 Task: Create a rule from the Agile list, Priority changed -> Complete task in the project BrightWorks if Priority Cleared then Complete Task
Action: Mouse moved to (1358, 216)
Screenshot: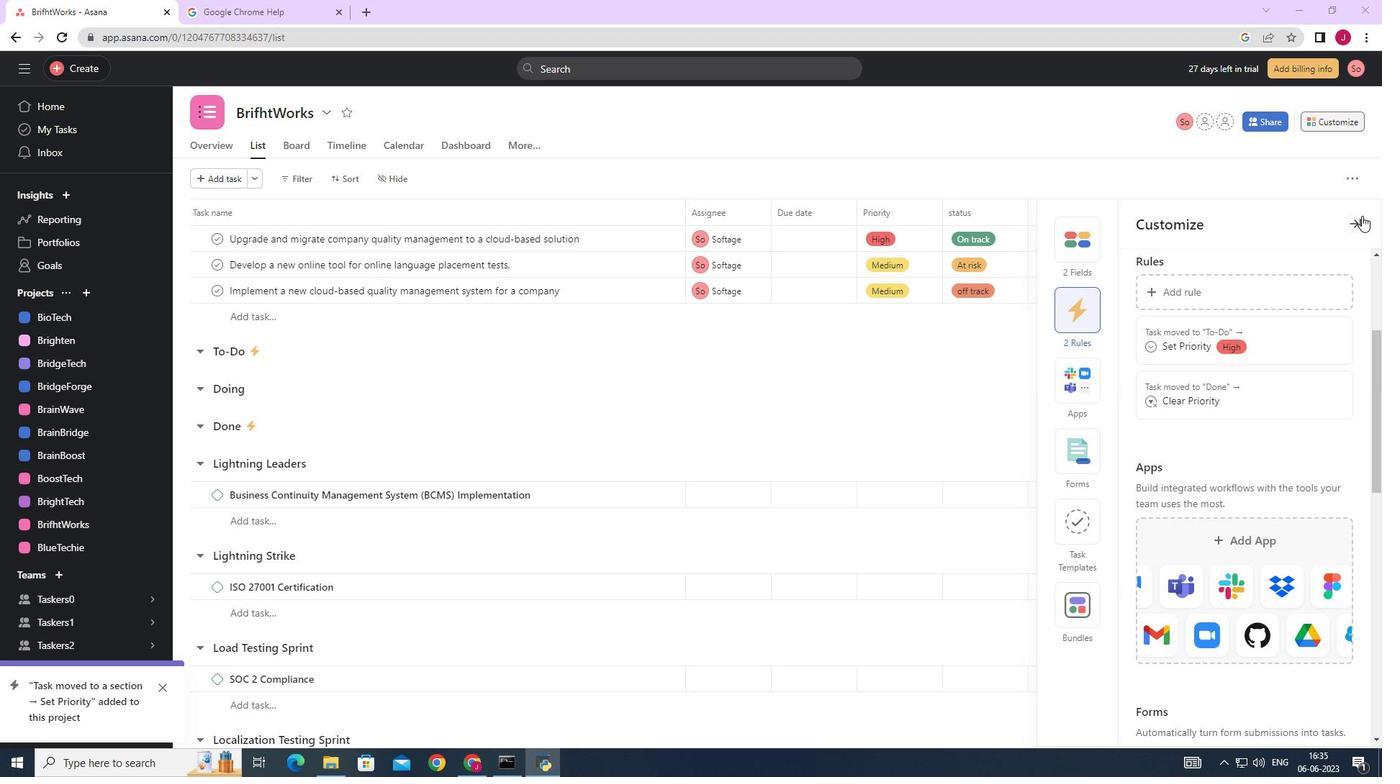 
Action: Mouse pressed left at (1358, 216)
Screenshot: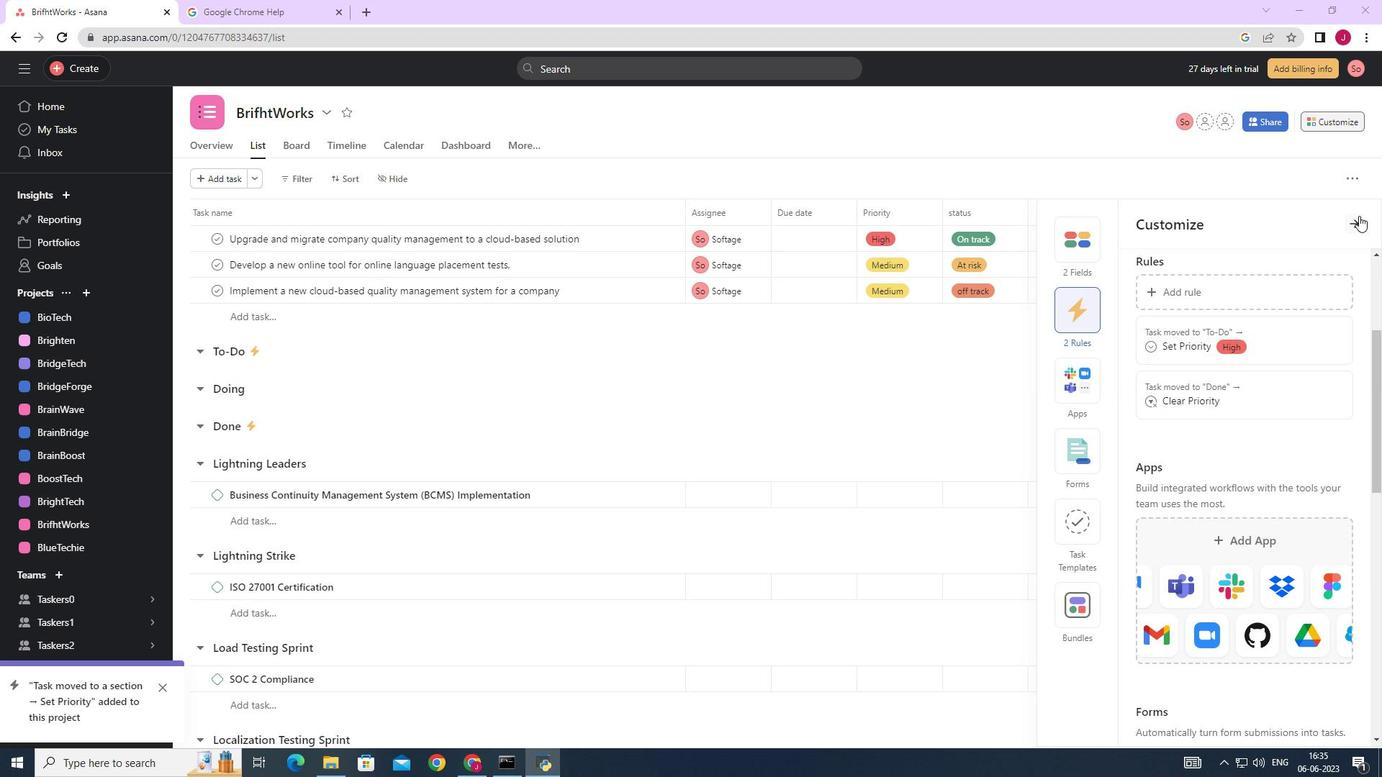 
Action: Mouse moved to (350, 356)
Screenshot: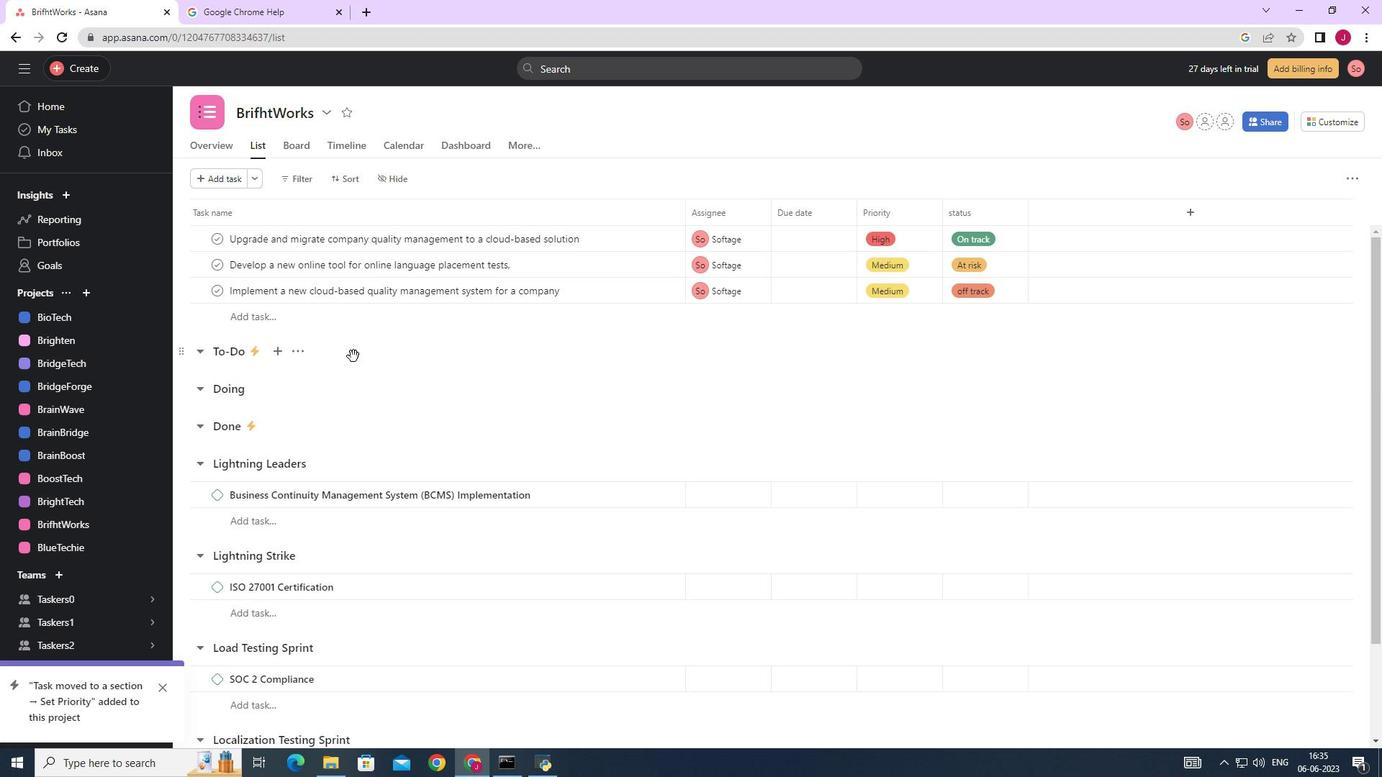 
Action: Mouse scrolled (350, 355) with delta (0, 0)
Screenshot: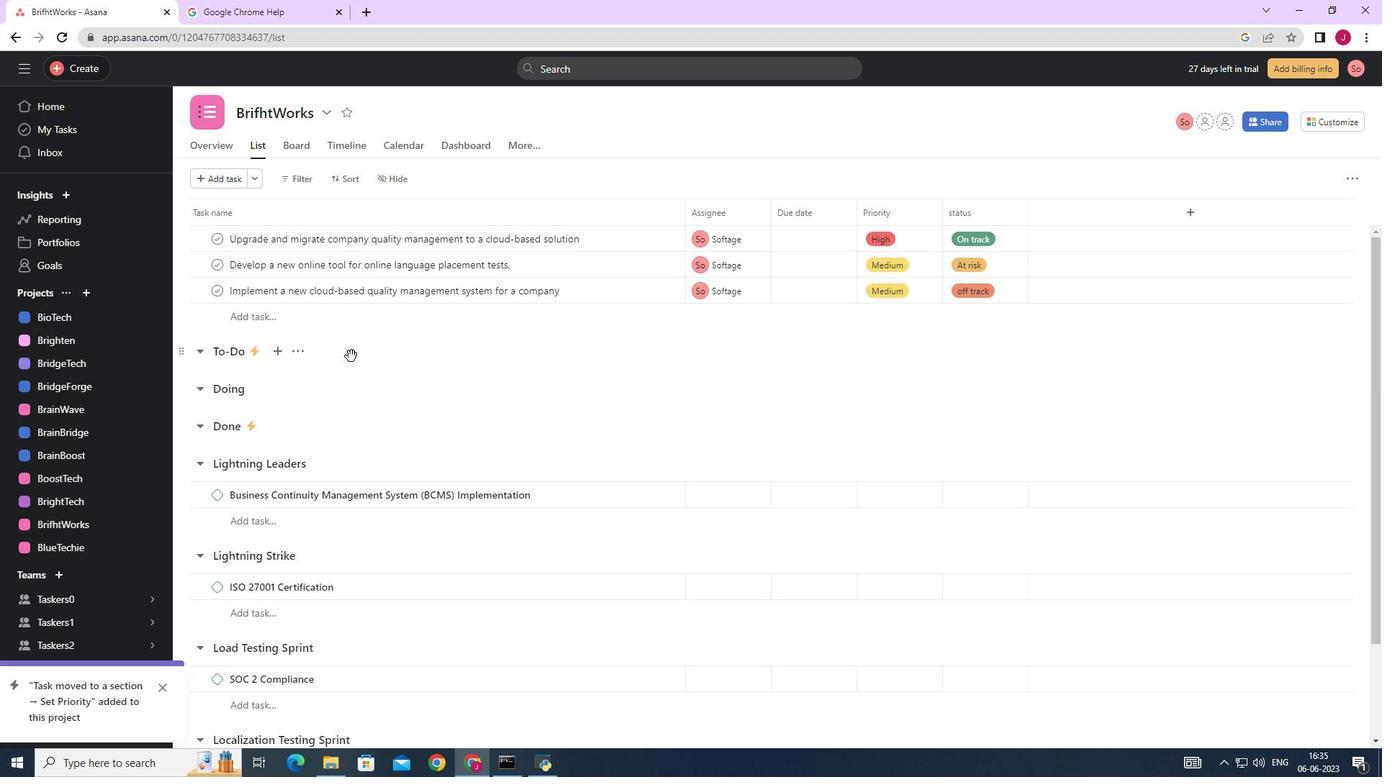 
Action: Mouse scrolled (350, 355) with delta (0, 0)
Screenshot: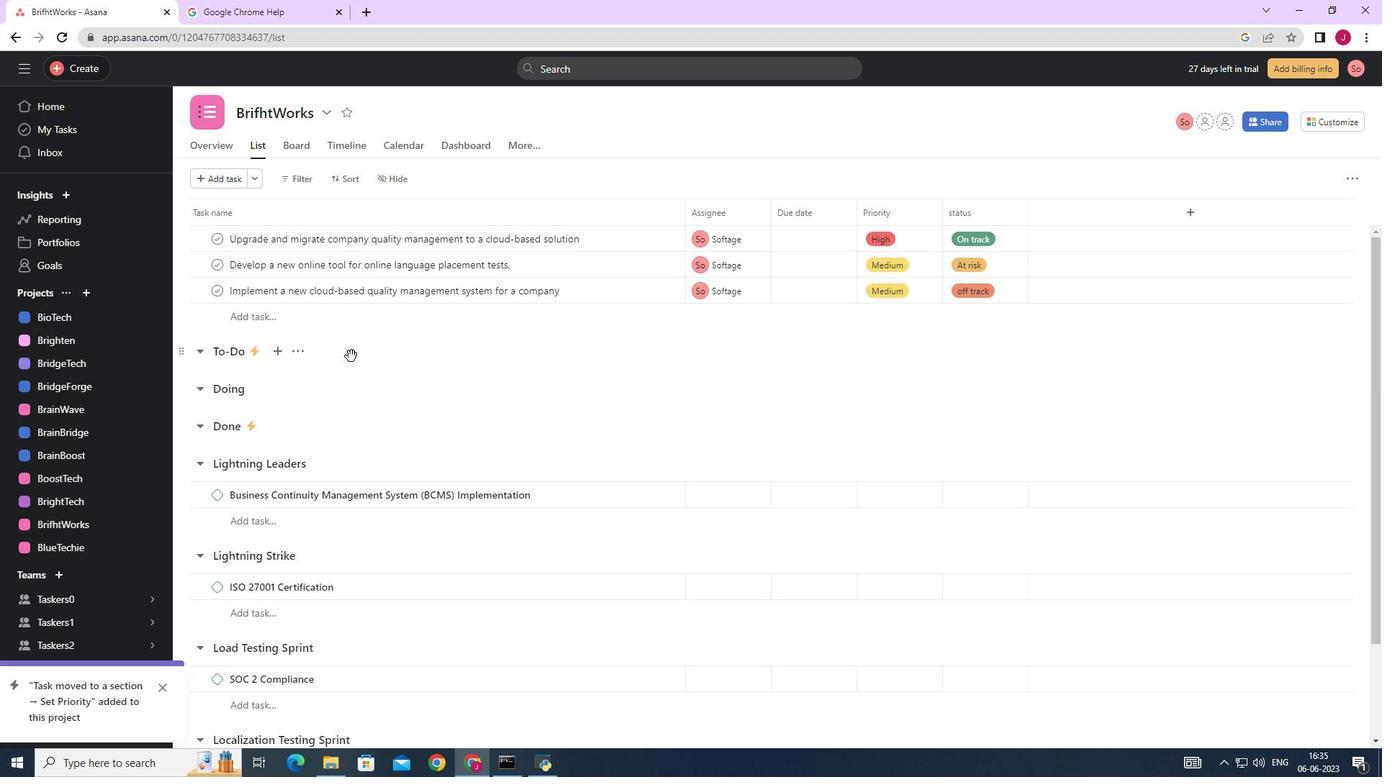 
Action: Mouse moved to (350, 356)
Screenshot: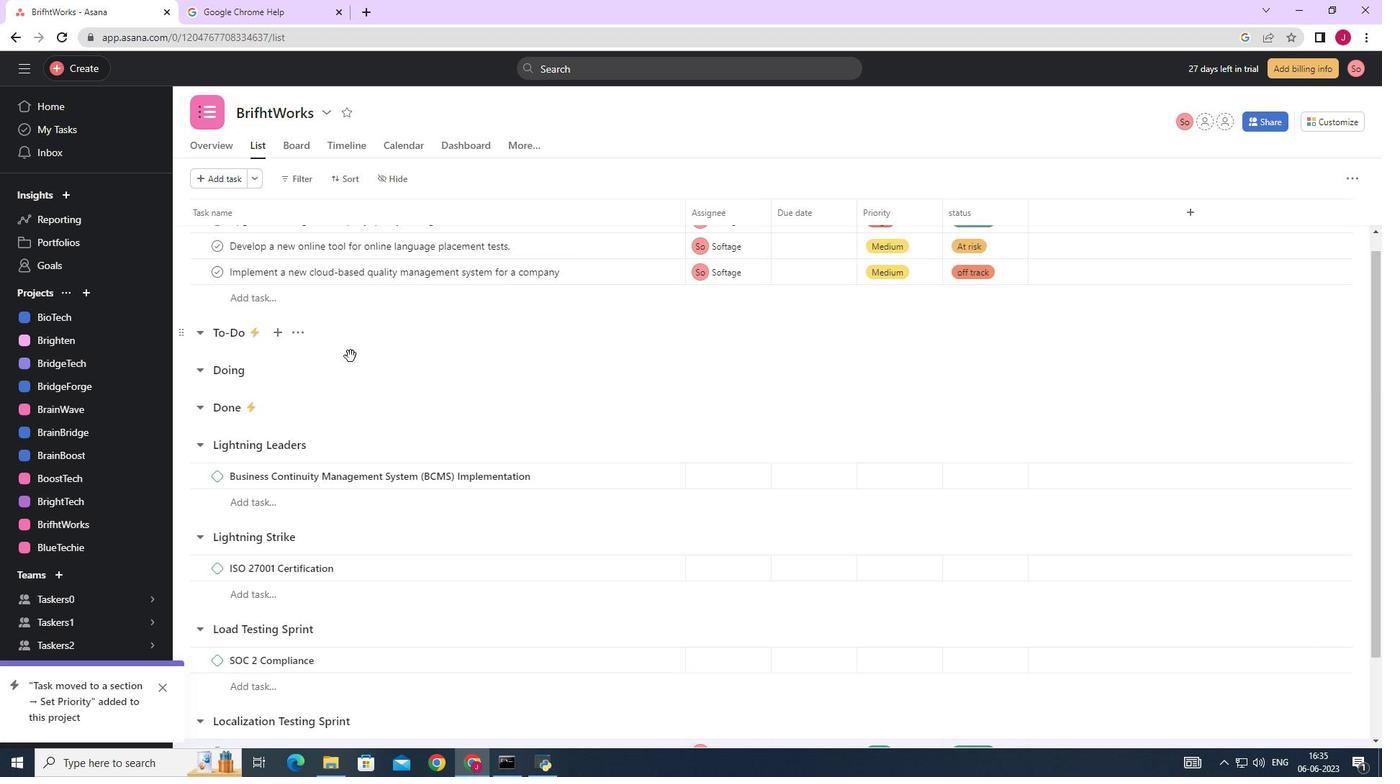 
Action: Mouse scrolled (350, 357) with delta (0, 0)
Screenshot: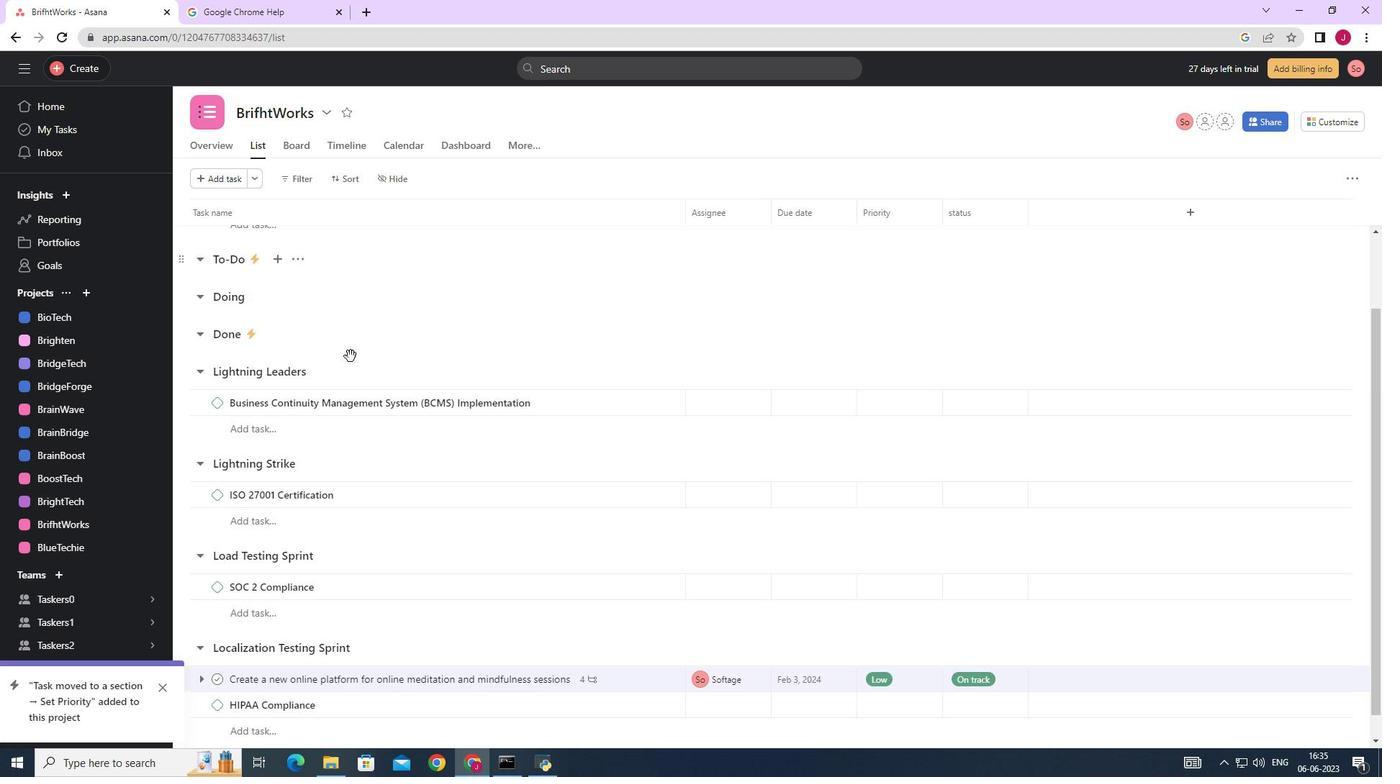 
Action: Mouse scrolled (350, 357) with delta (0, 0)
Screenshot: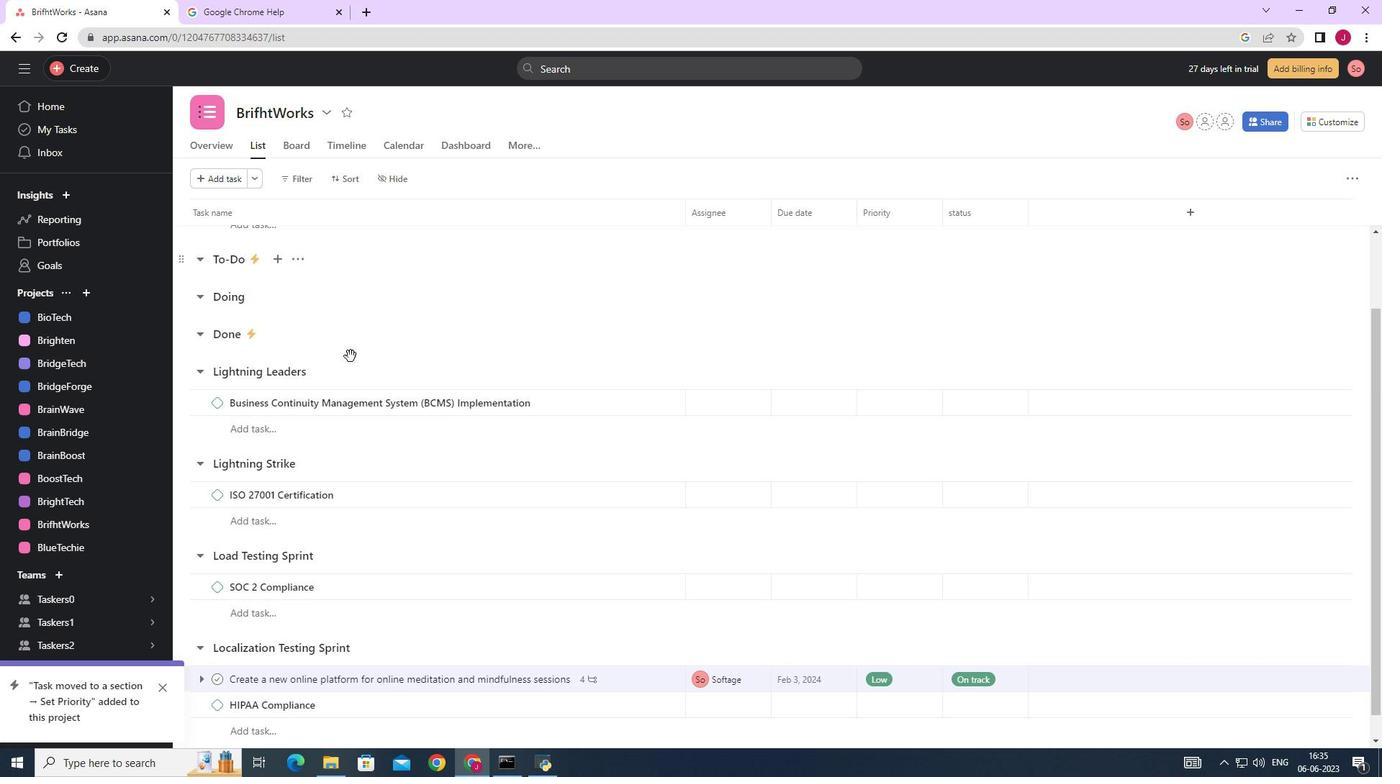 
Action: Mouse moved to (349, 356)
Screenshot: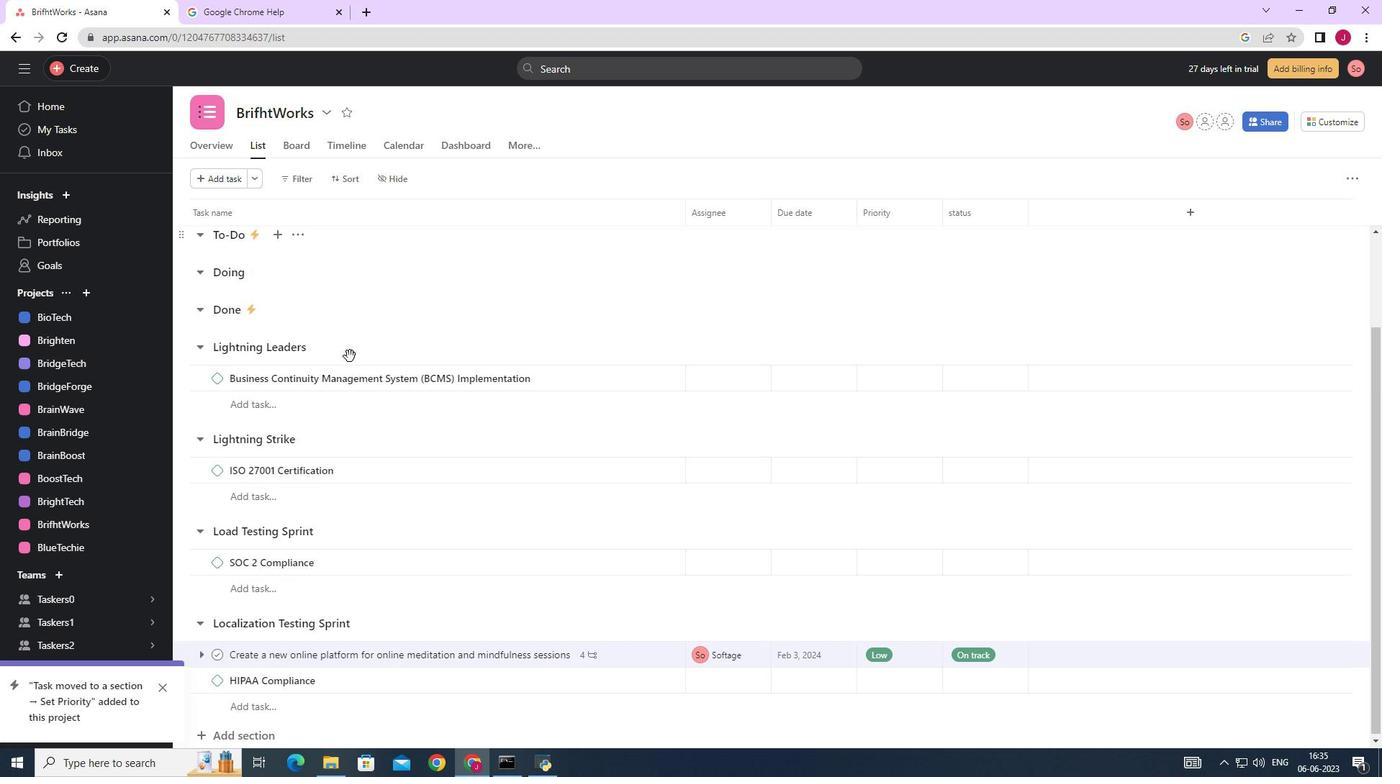 
Action: Mouse scrolled (349, 357) with delta (0, 0)
Screenshot: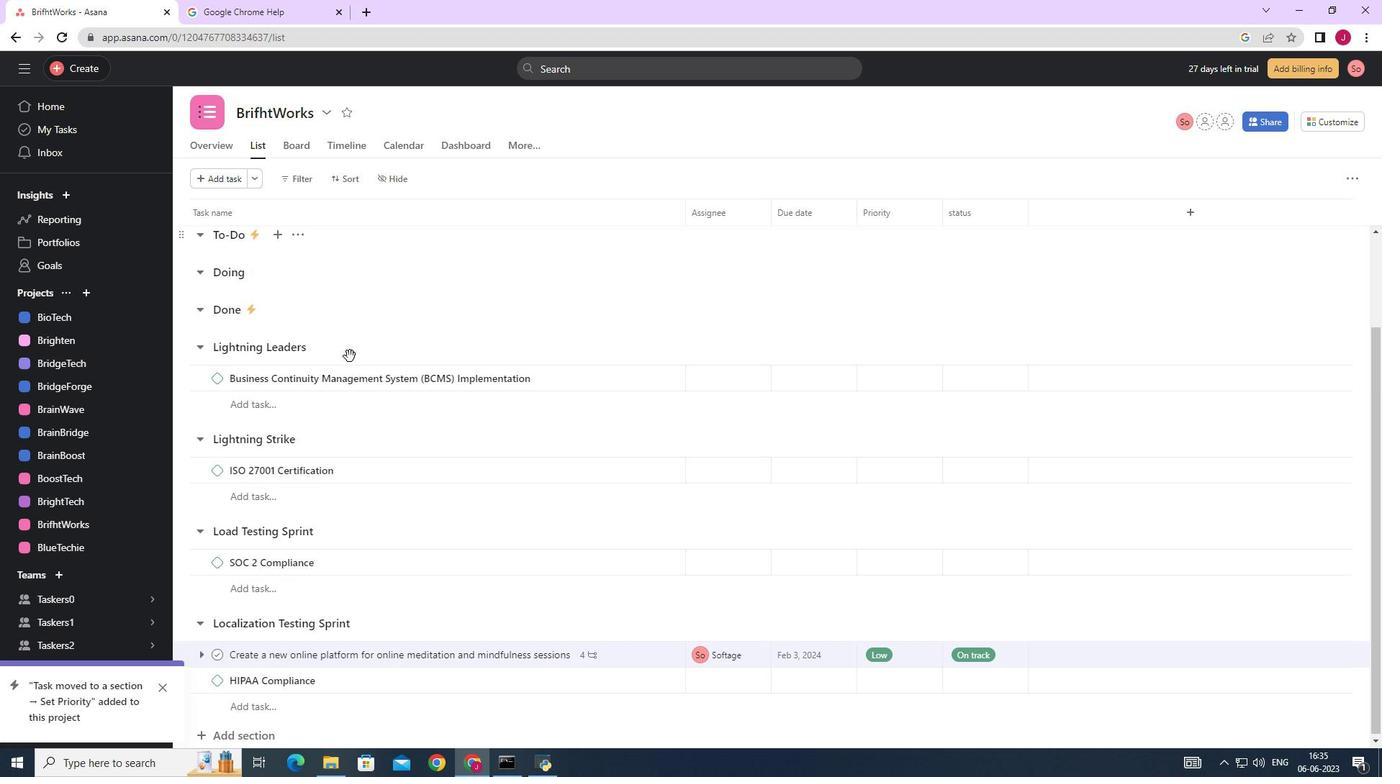 
Action: Mouse moved to (348, 355)
Screenshot: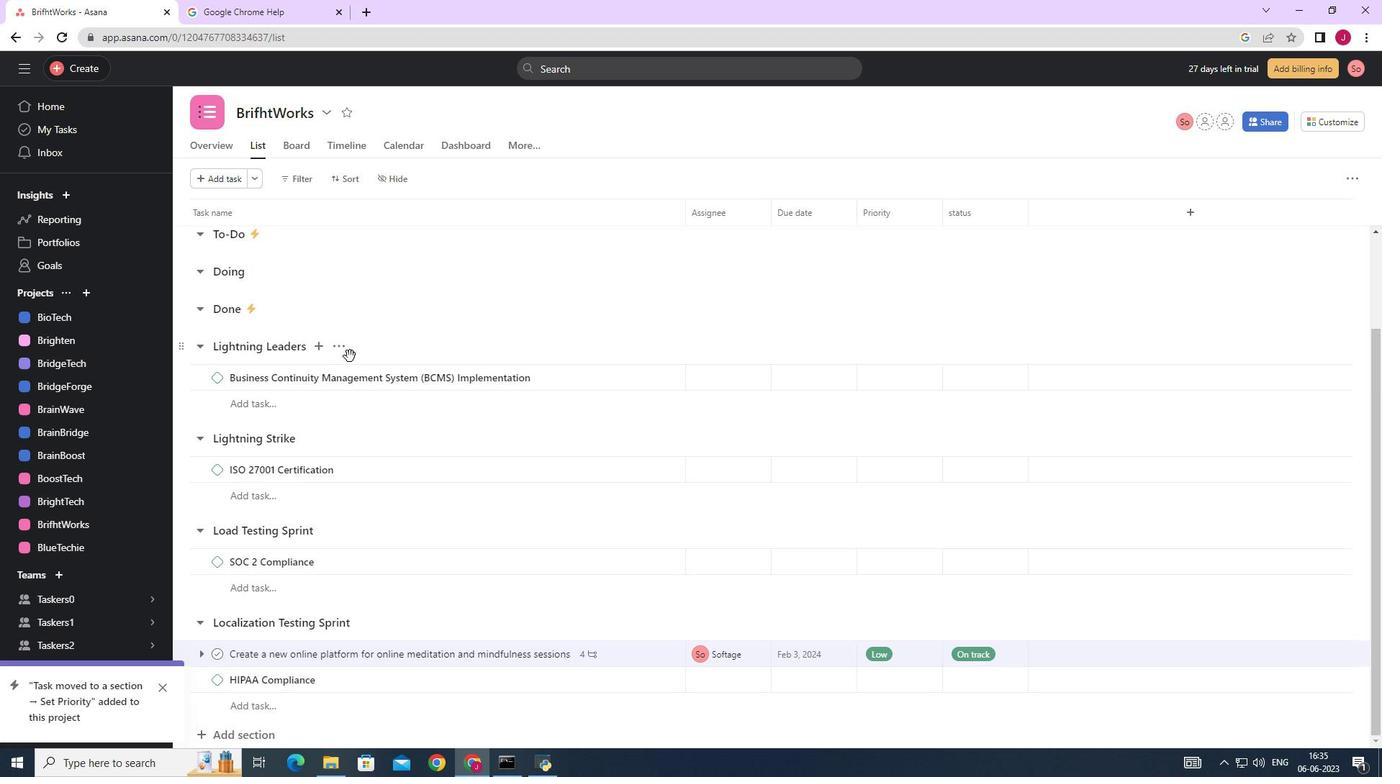 
Action: Mouse scrolled (348, 356) with delta (0, 0)
Screenshot: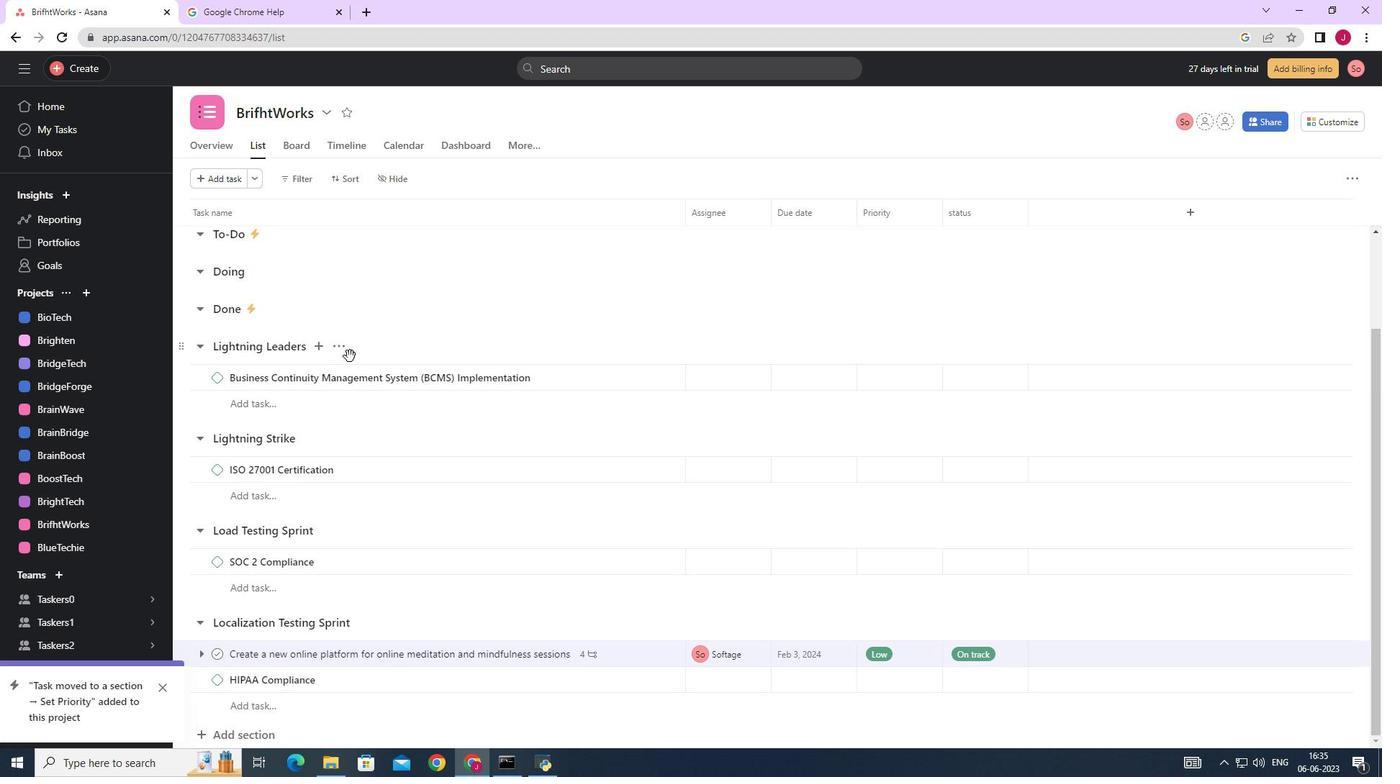 
Action: Mouse moved to (1342, 123)
Screenshot: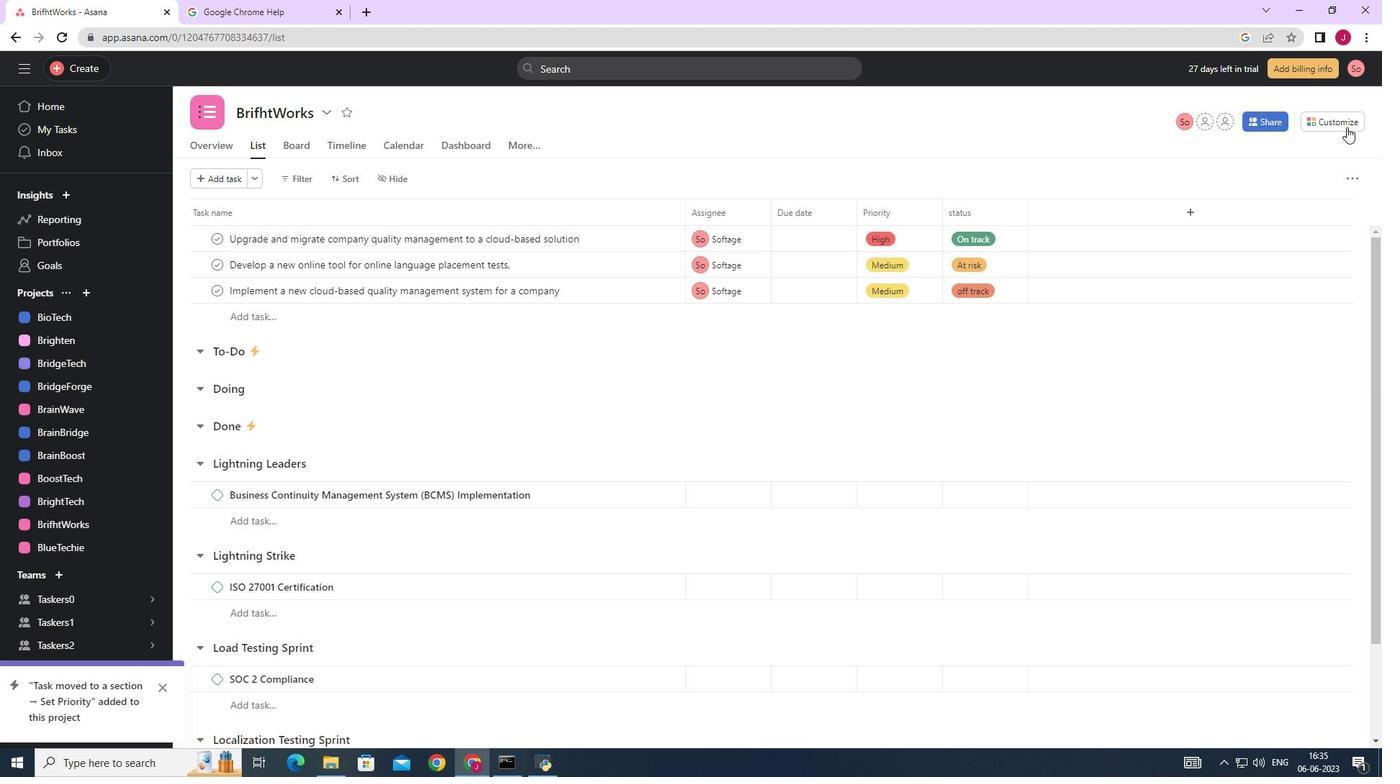
Action: Mouse pressed left at (1342, 123)
Screenshot: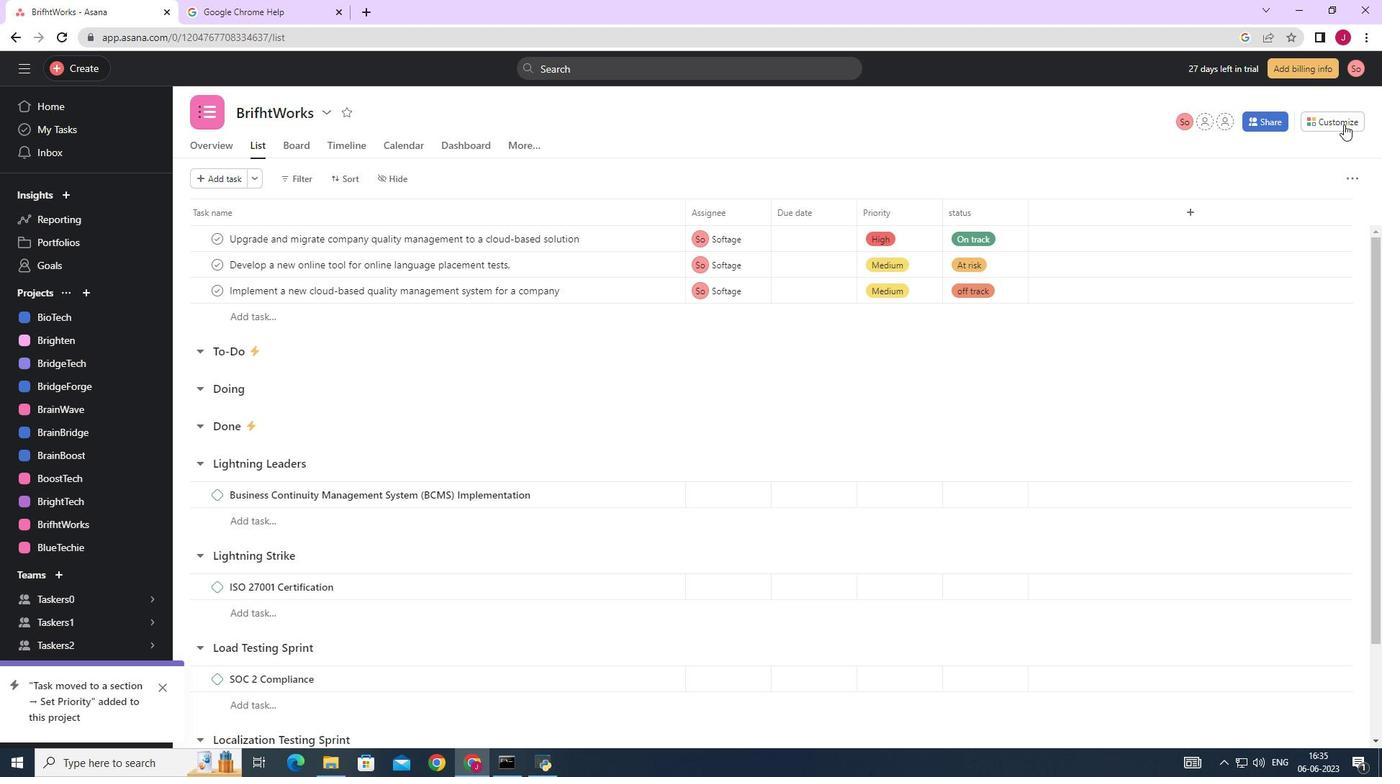 
Action: Mouse moved to (1065, 326)
Screenshot: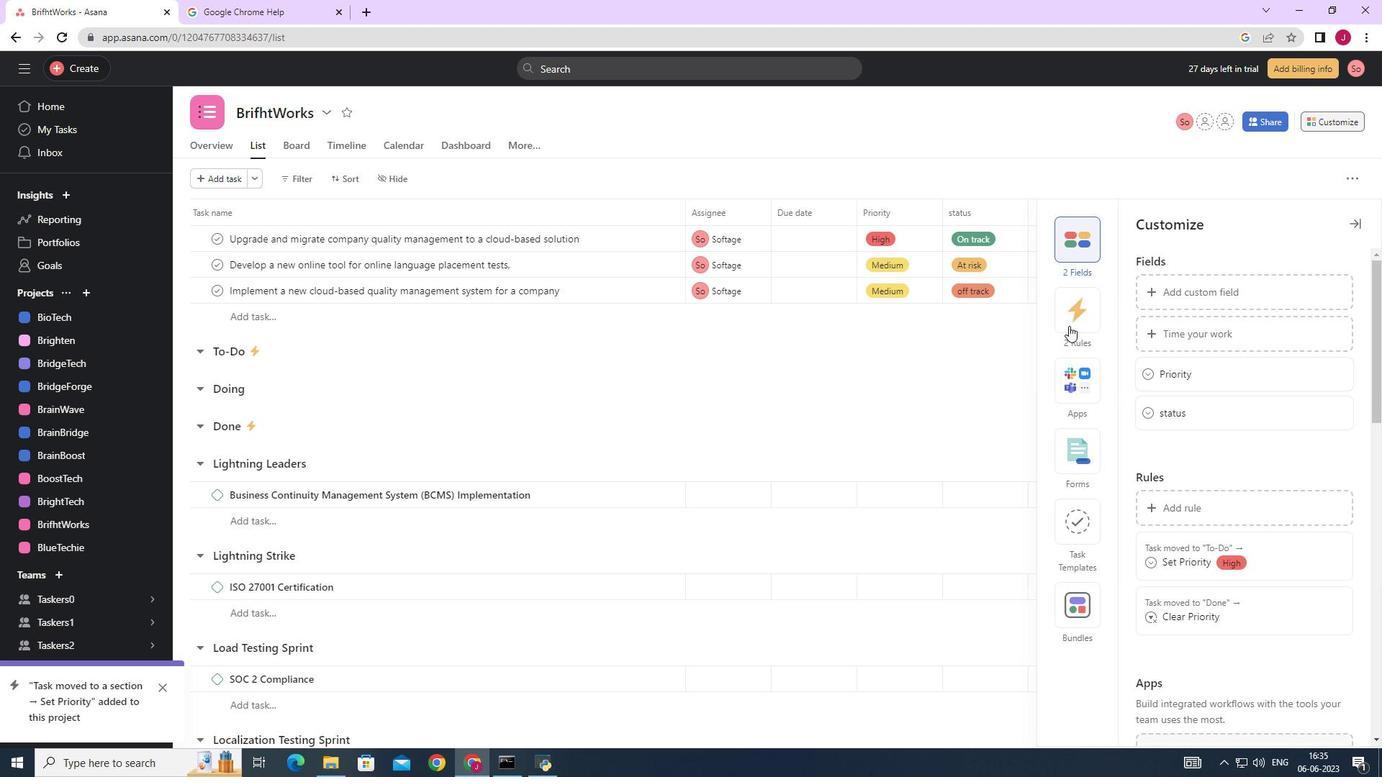 
Action: Mouse pressed left at (1065, 326)
Screenshot: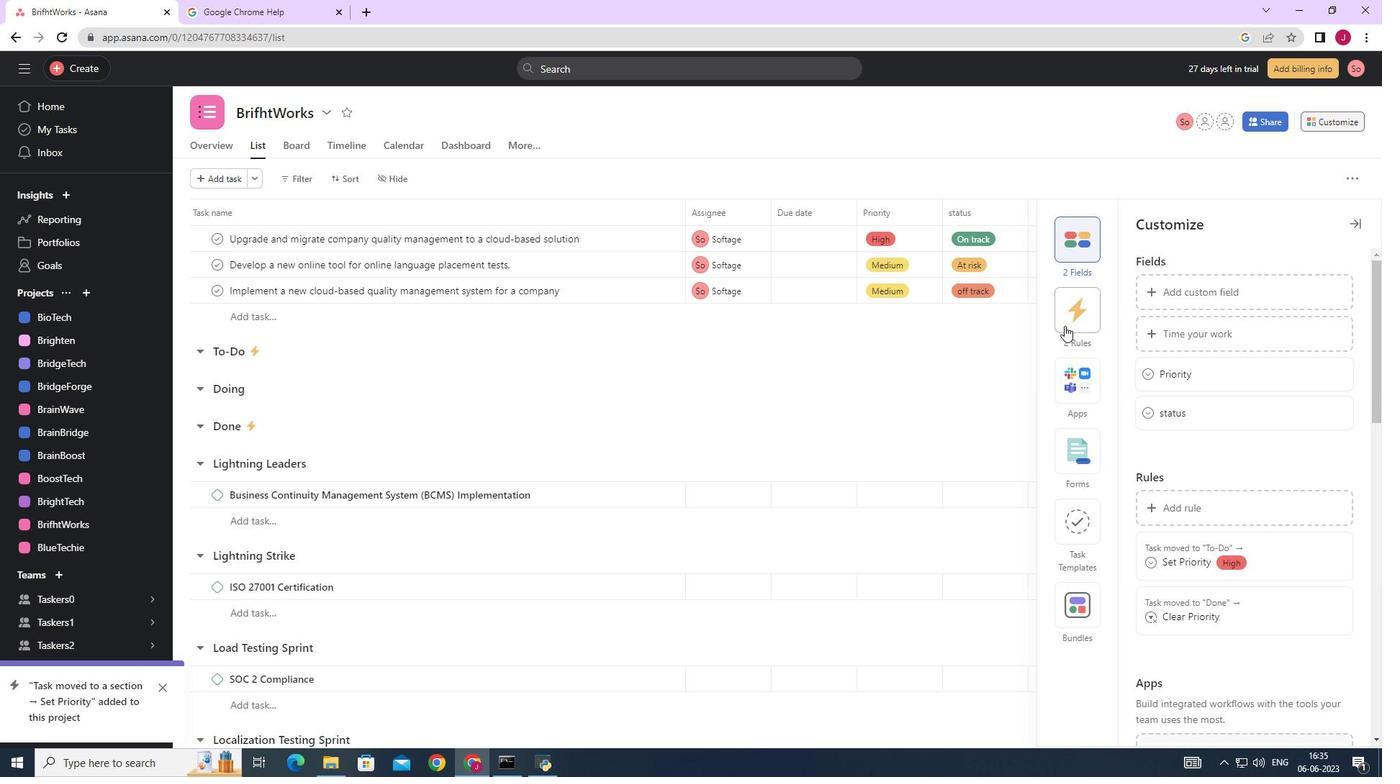 
Action: Mouse moved to (1226, 290)
Screenshot: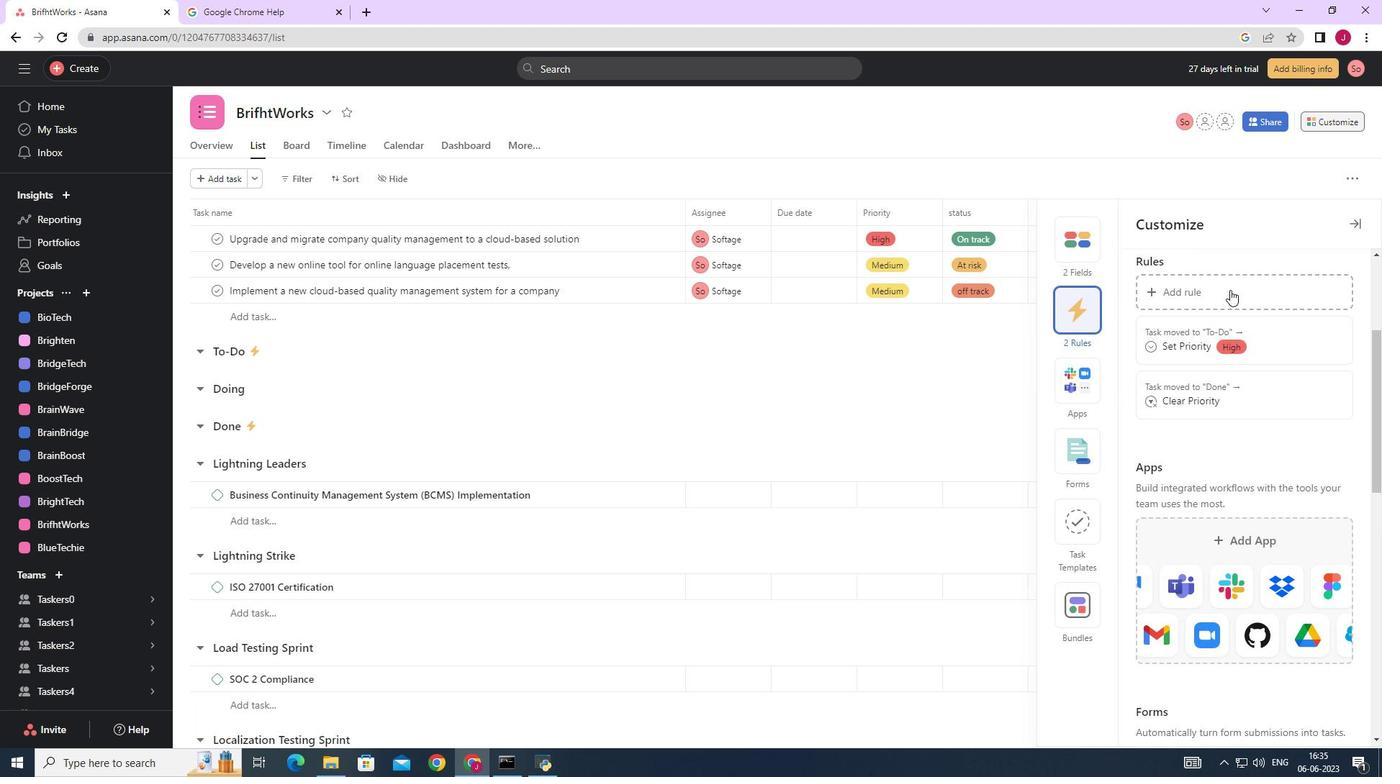 
Action: Mouse pressed left at (1226, 290)
Screenshot: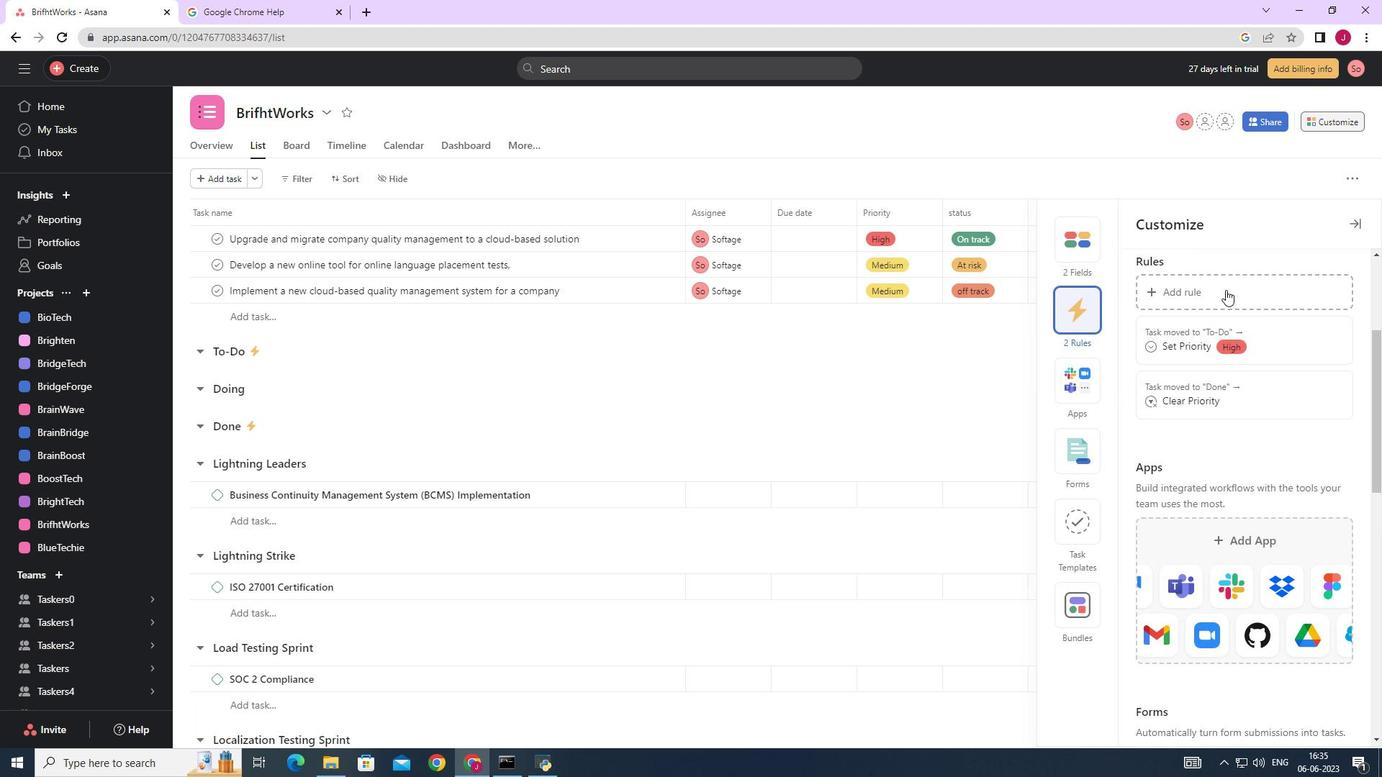 
Action: Mouse moved to (296, 211)
Screenshot: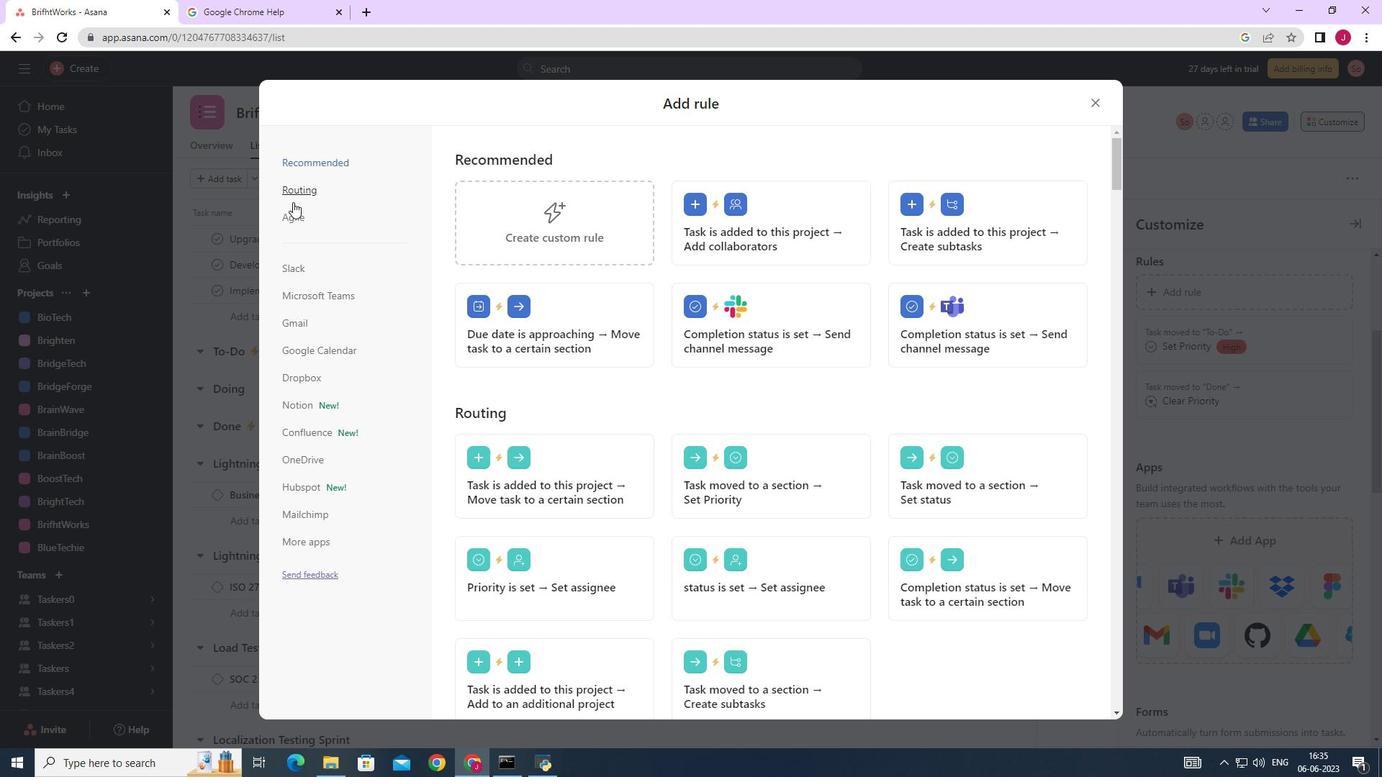 
Action: Mouse pressed left at (296, 211)
Screenshot: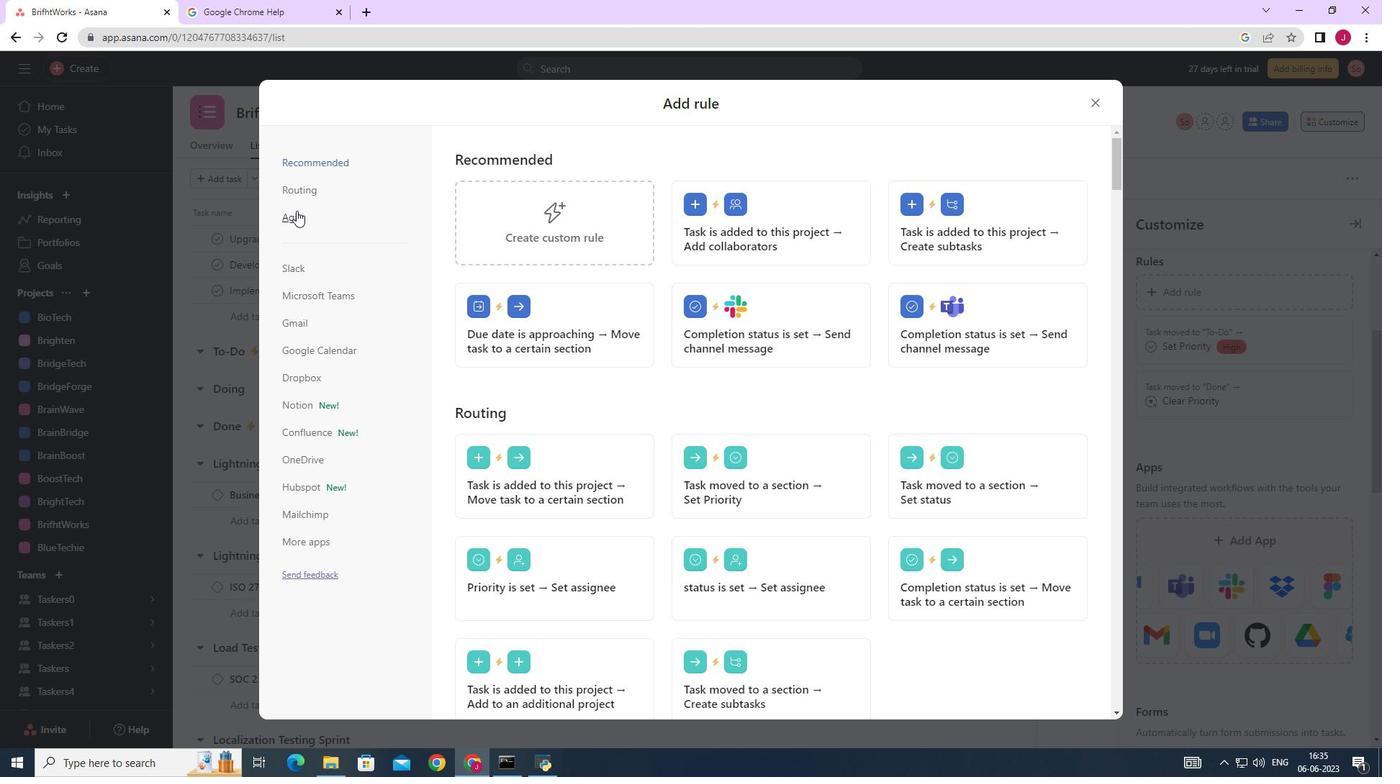 
Action: Mouse moved to (560, 212)
Screenshot: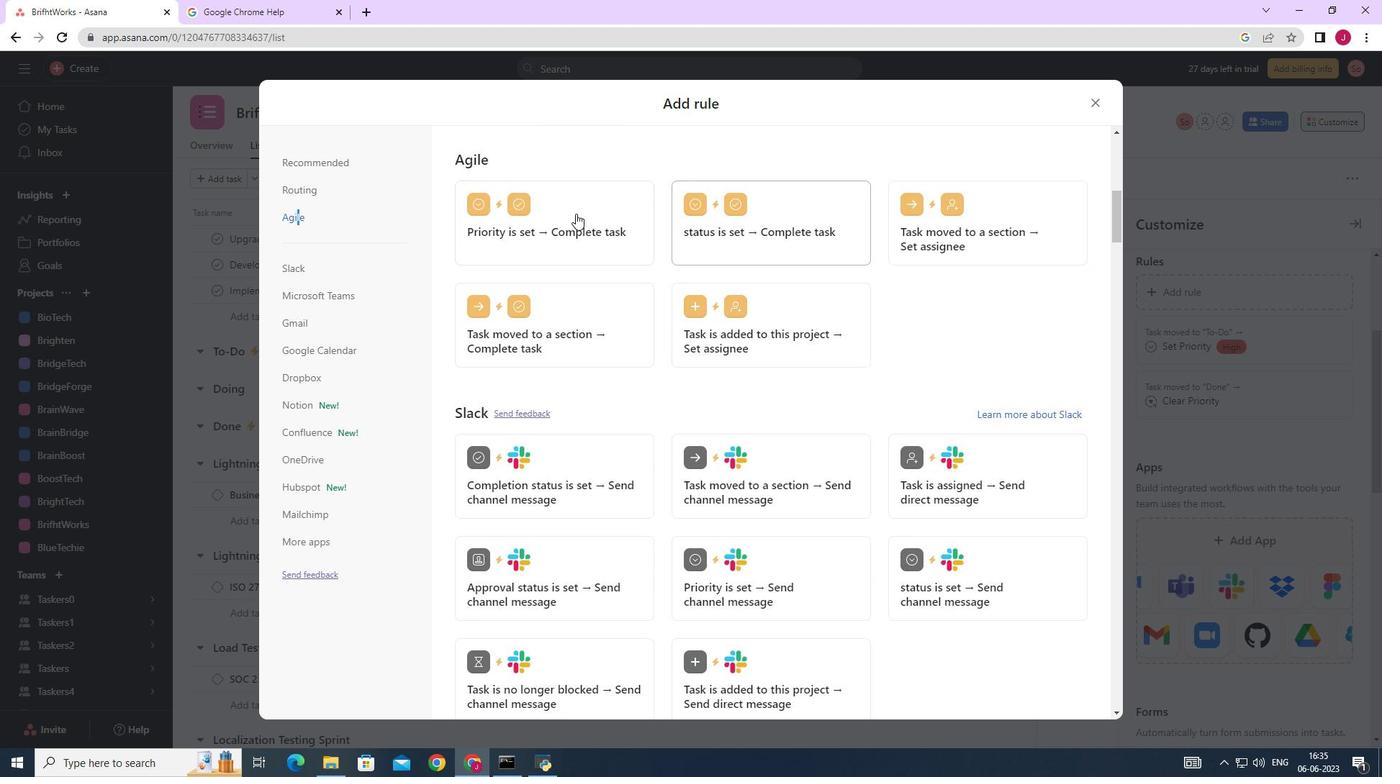 
Action: Mouse pressed left at (560, 212)
Screenshot: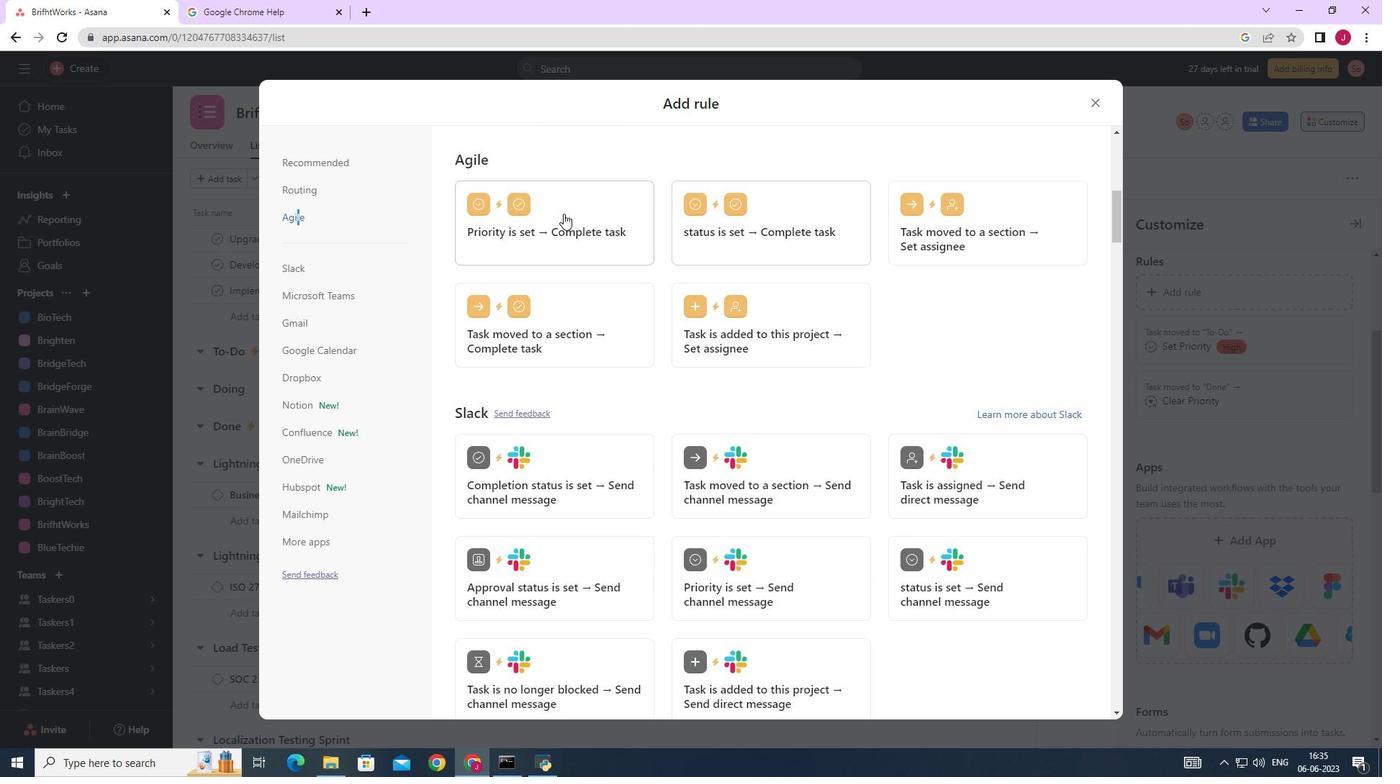 
Action: Mouse moved to (514, 393)
Screenshot: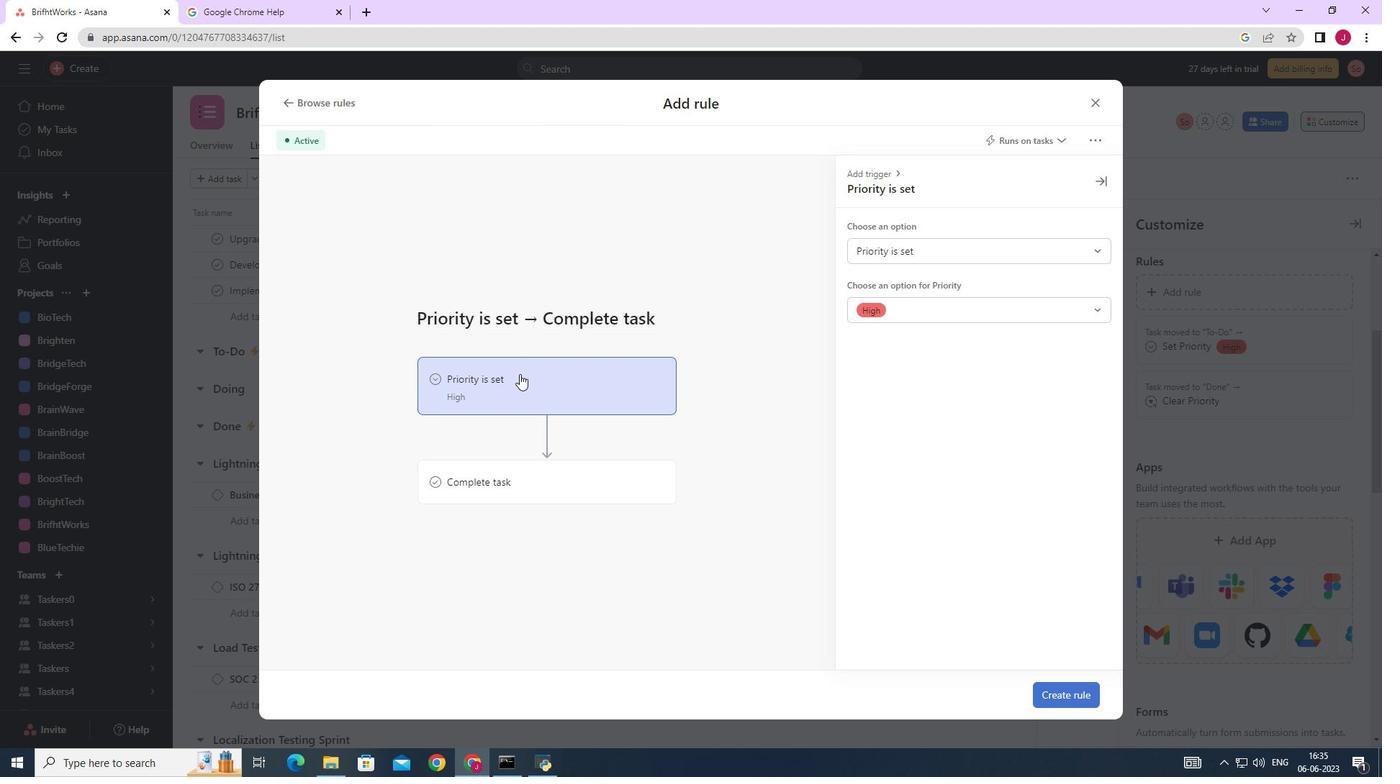 
Action: Mouse pressed left at (514, 393)
Screenshot: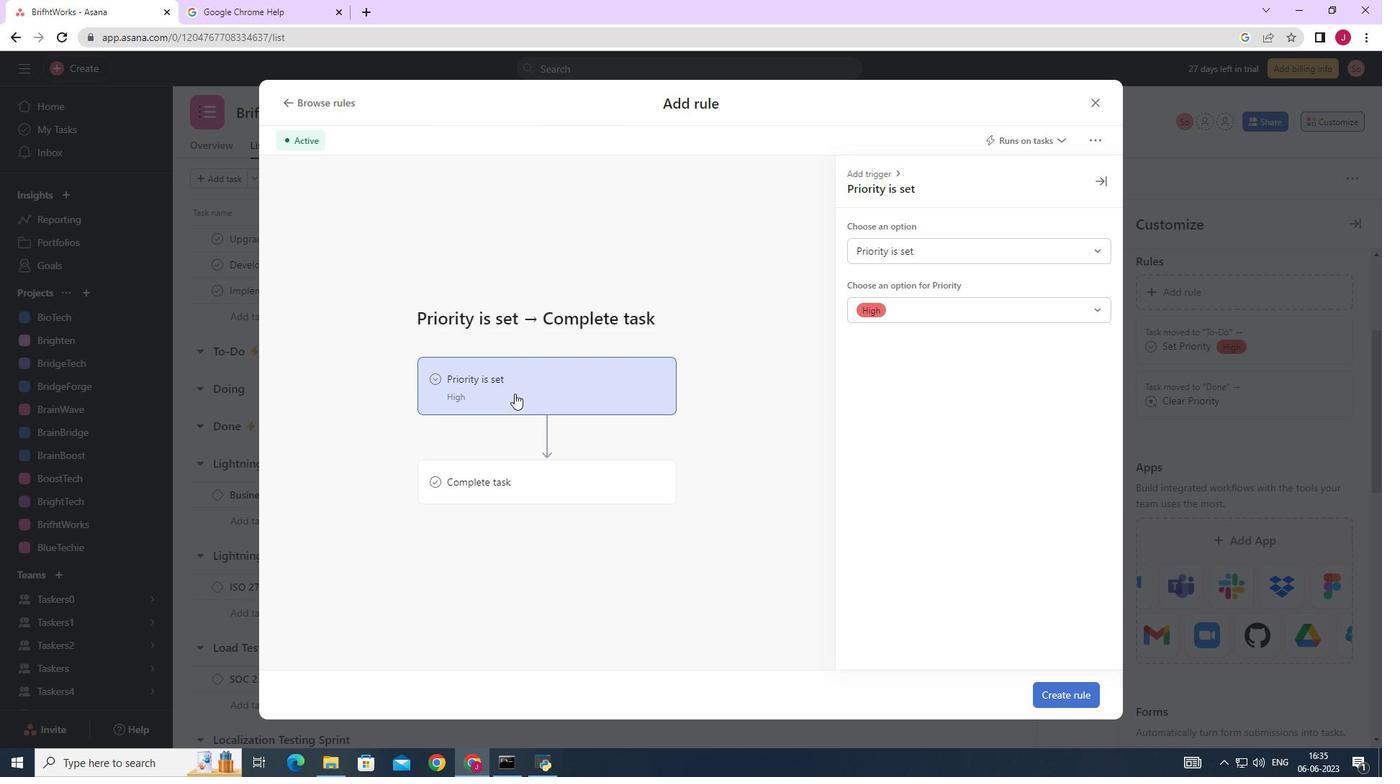 
Action: Mouse moved to (951, 246)
Screenshot: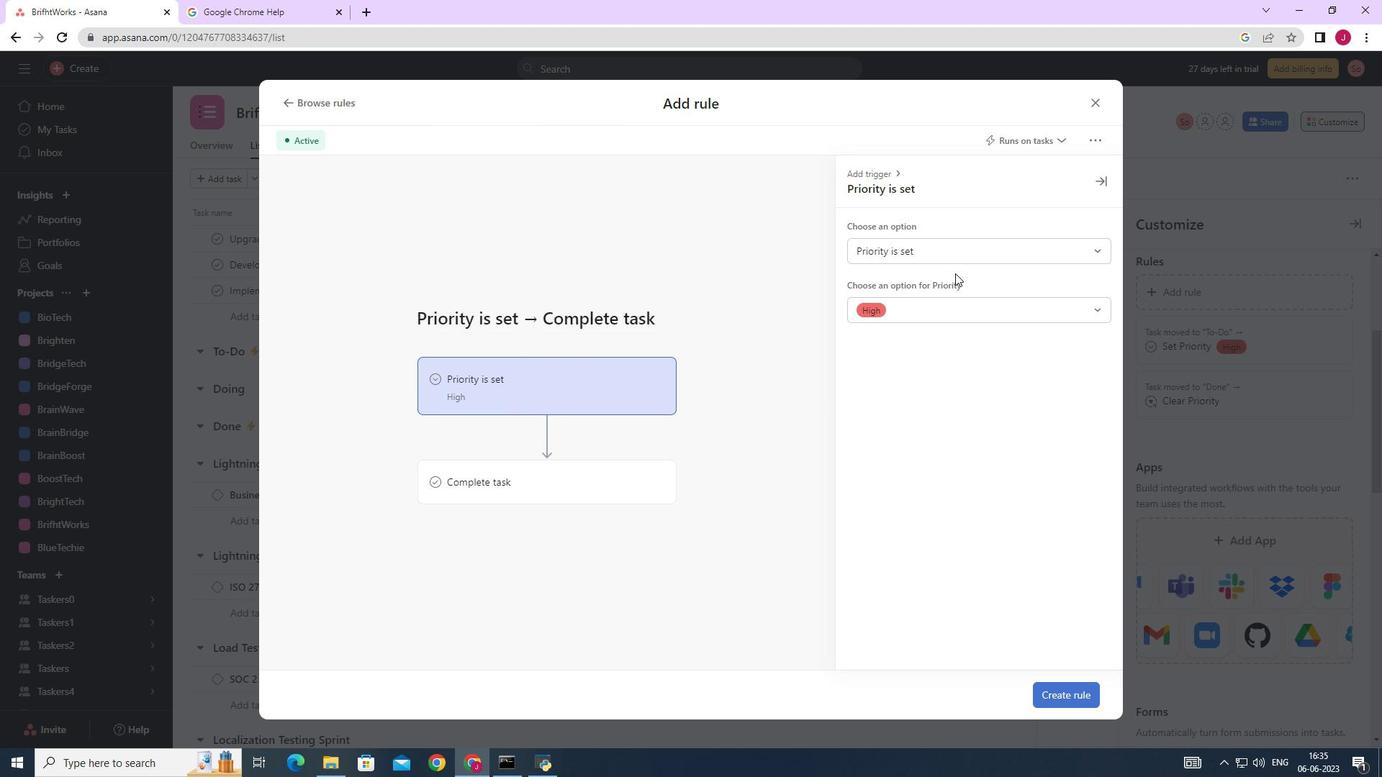 
Action: Mouse pressed left at (951, 246)
Screenshot: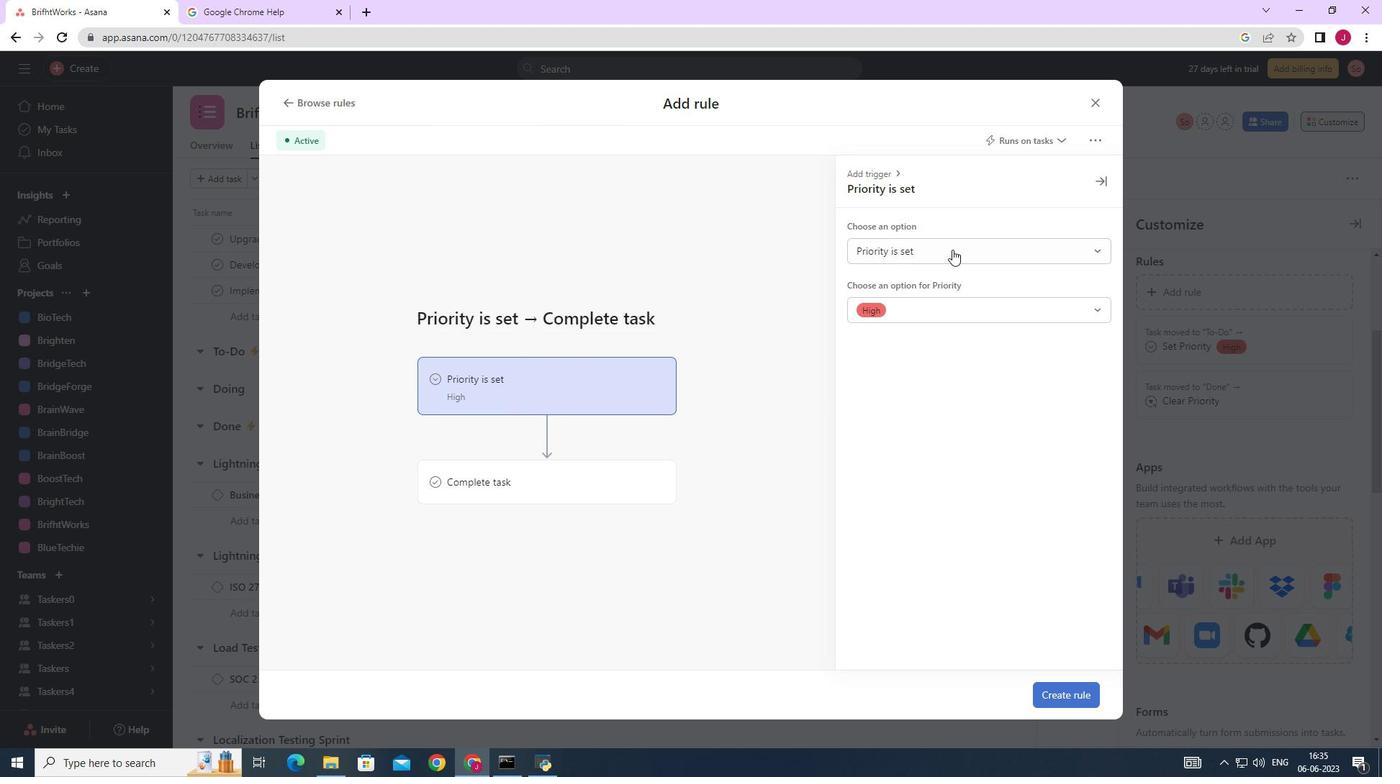 
Action: Mouse moved to (936, 310)
Screenshot: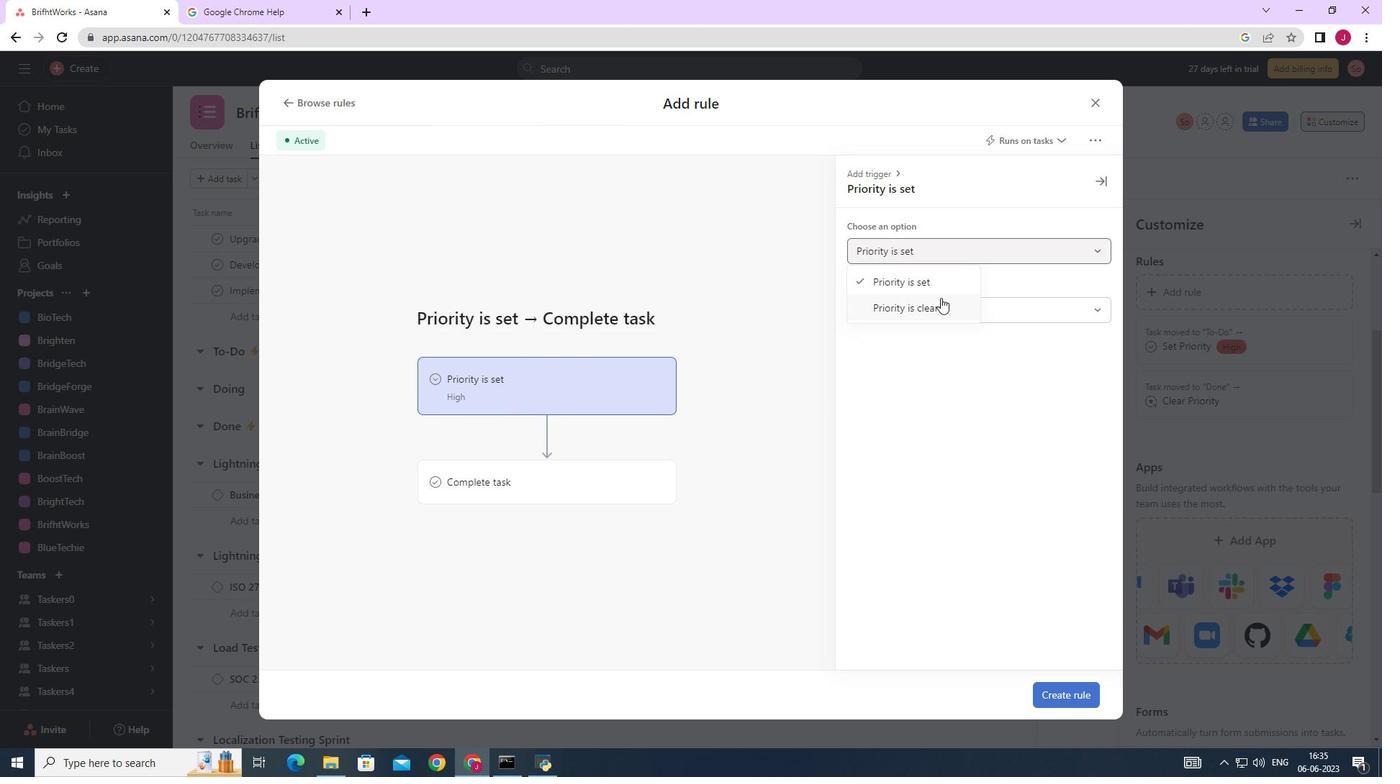 
Action: Mouse pressed left at (936, 310)
Screenshot: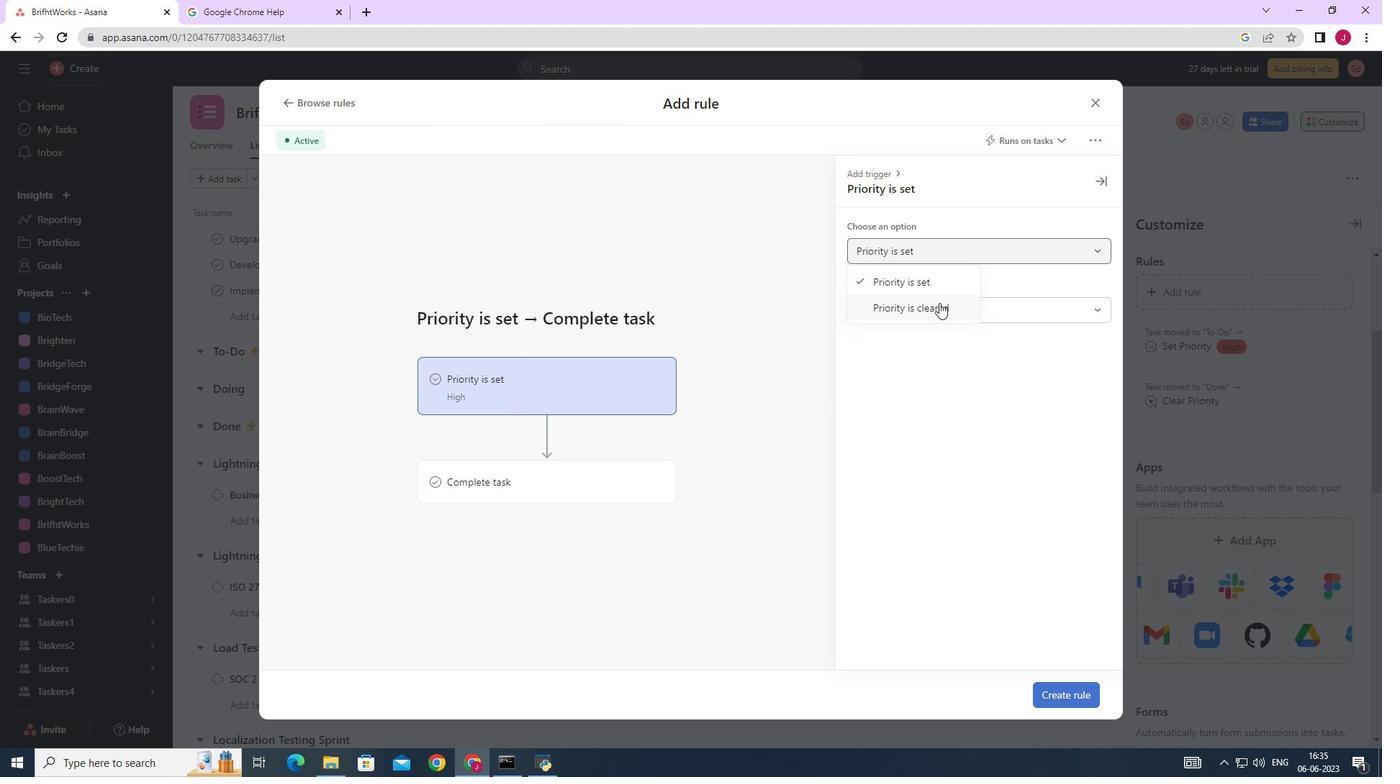
Action: Mouse moved to (512, 478)
Screenshot: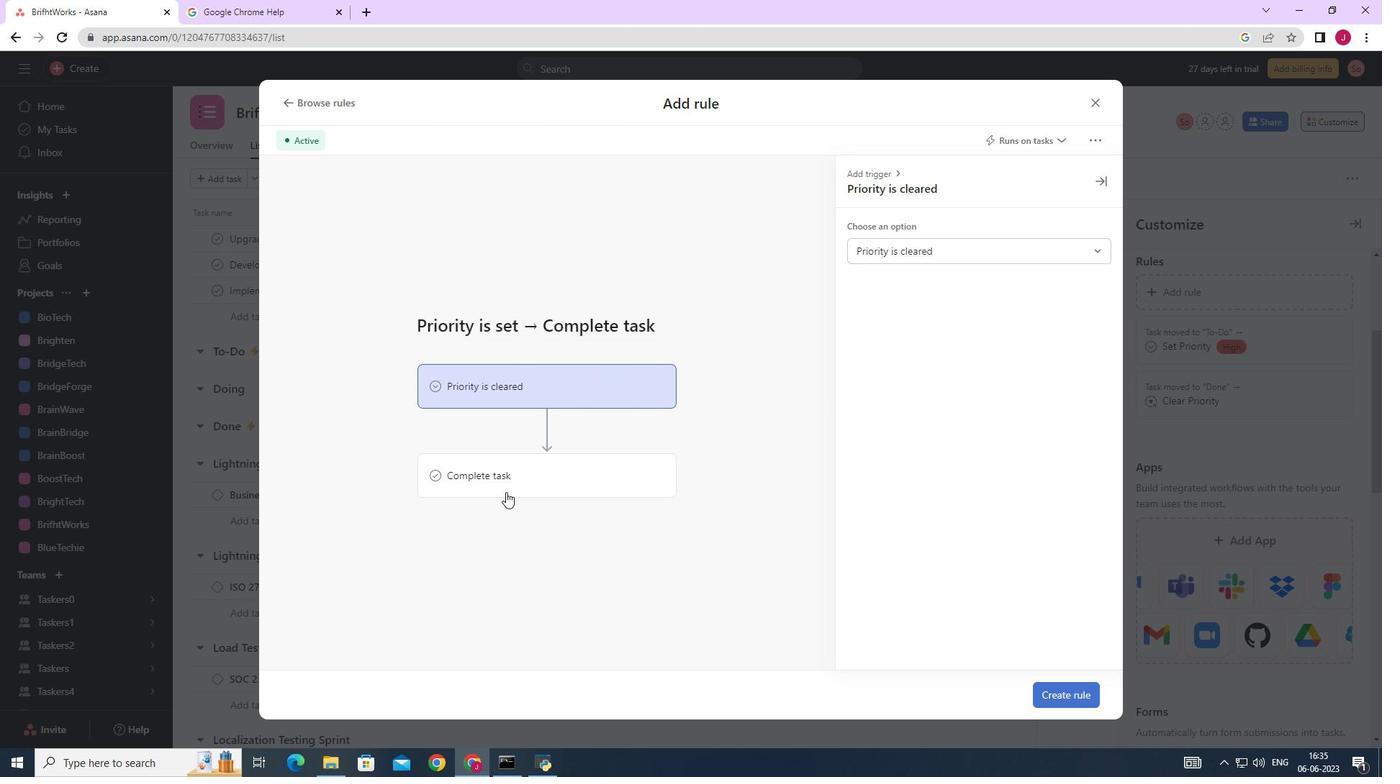 
Action: Mouse pressed left at (512, 478)
Screenshot: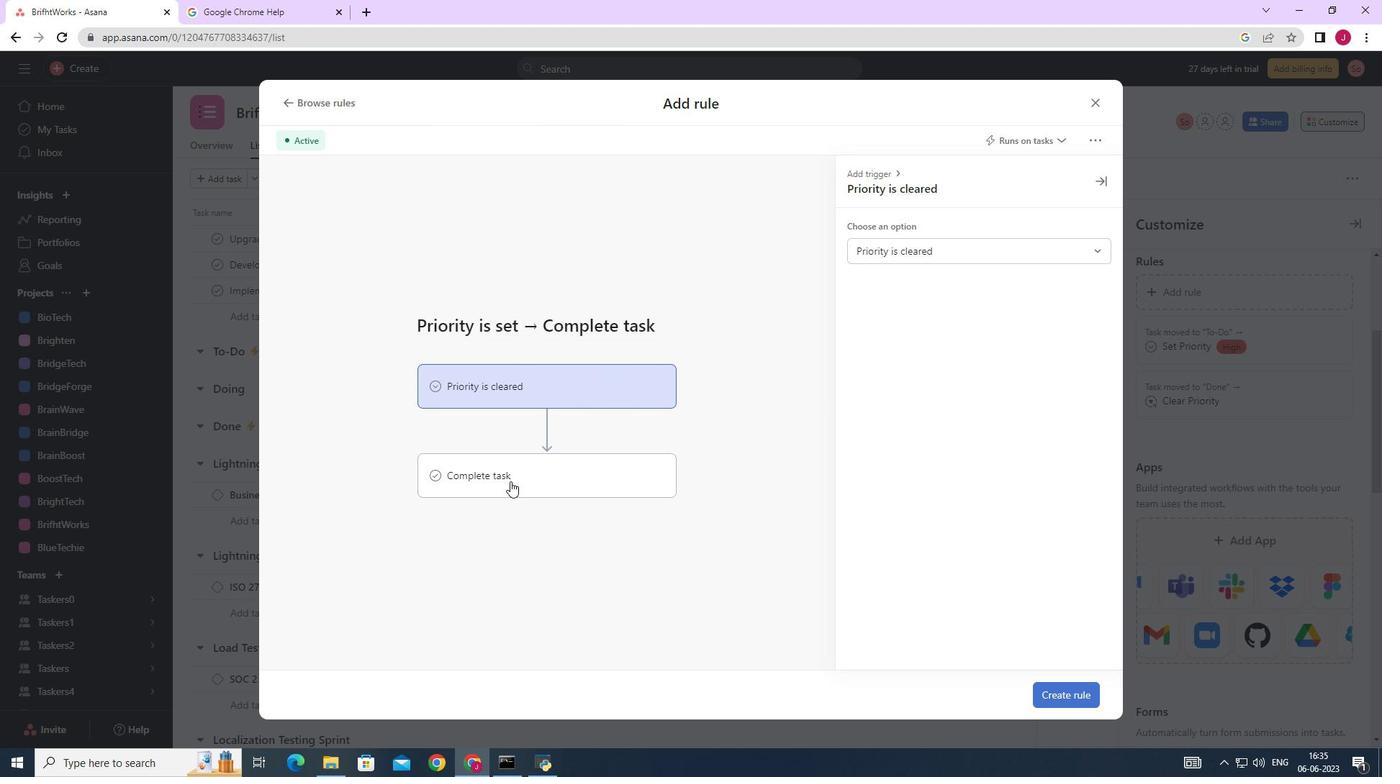 
Action: Mouse moved to (1065, 698)
Screenshot: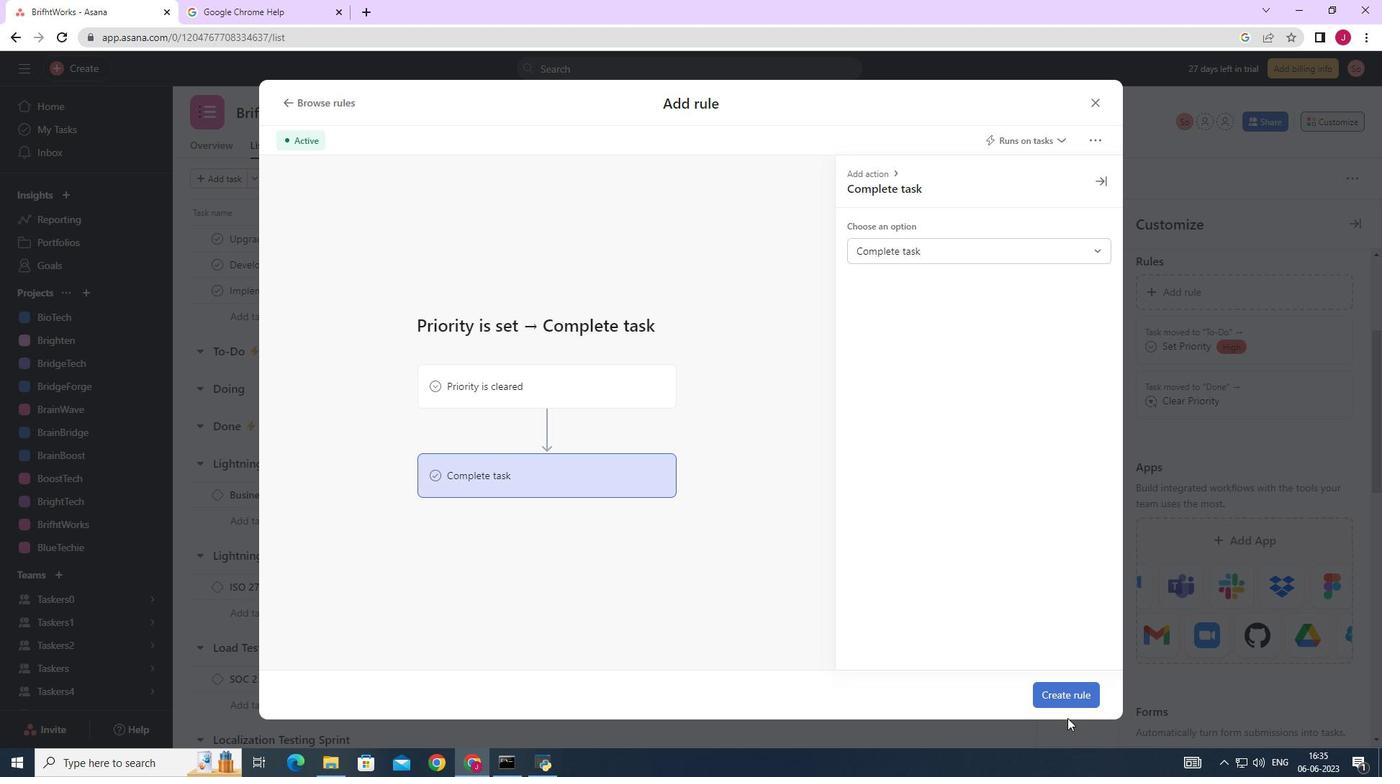 
Action: Mouse pressed left at (1065, 698)
Screenshot: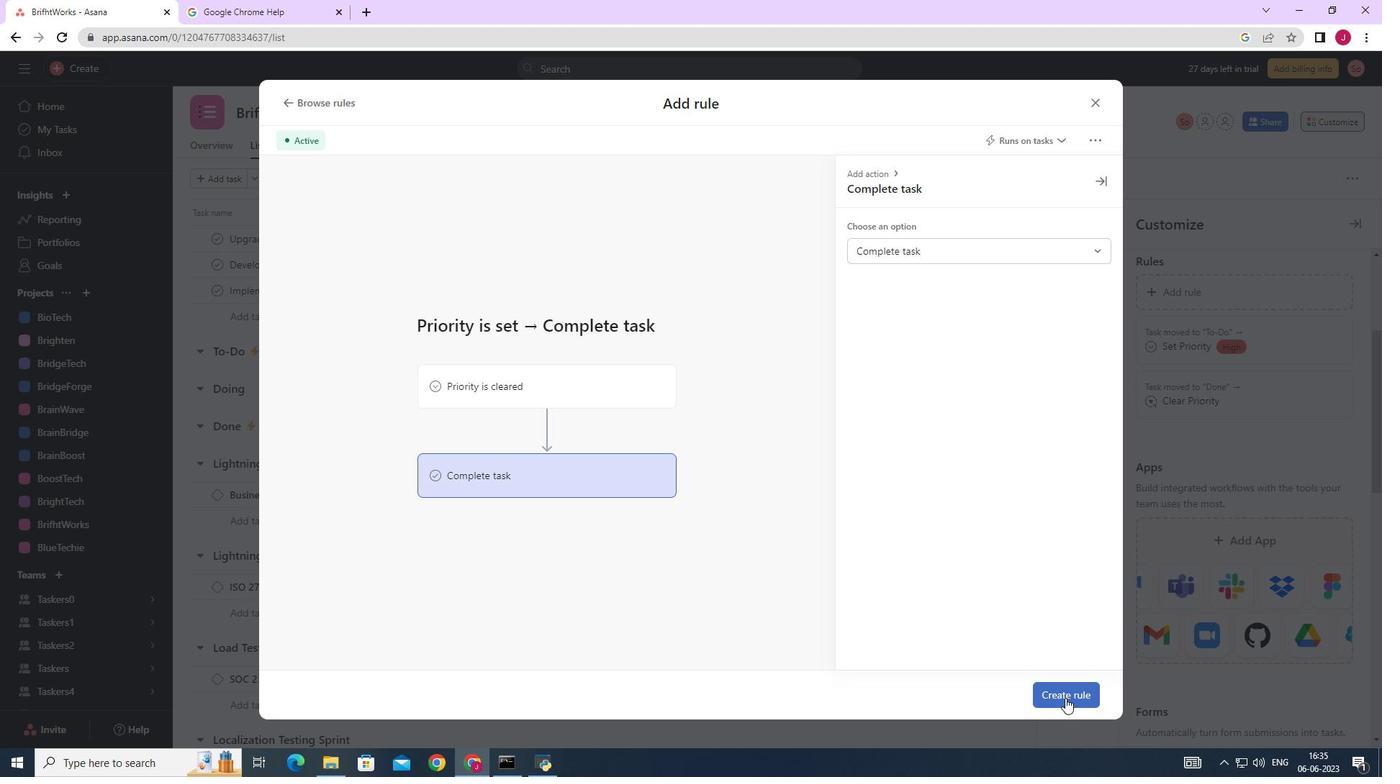 
